 Task: Check the percentage active listings of ranch in the last 5 years.
Action: Mouse moved to (920, 218)
Screenshot: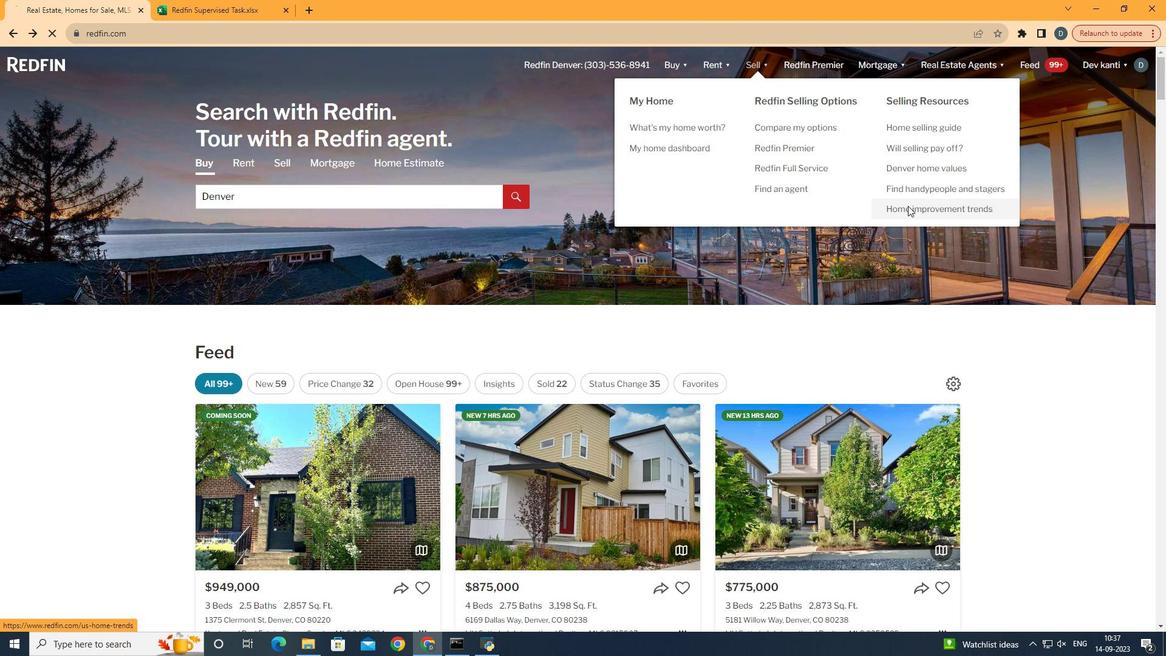 
Action: Mouse pressed left at (920, 218)
Screenshot: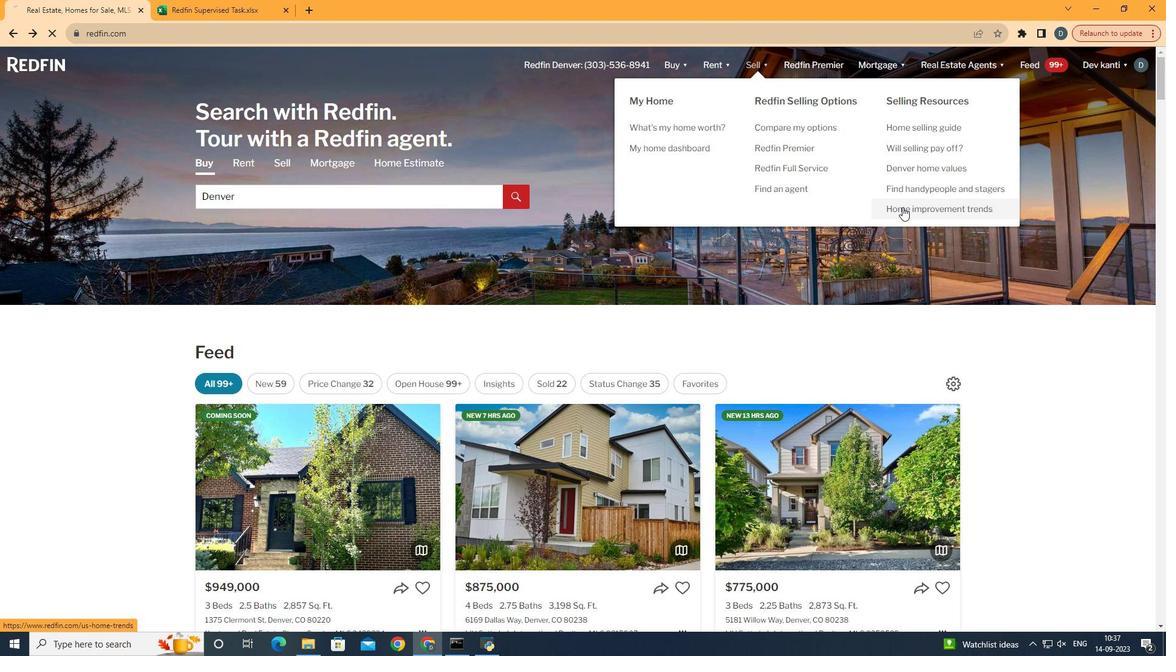 
Action: Mouse moved to (313, 242)
Screenshot: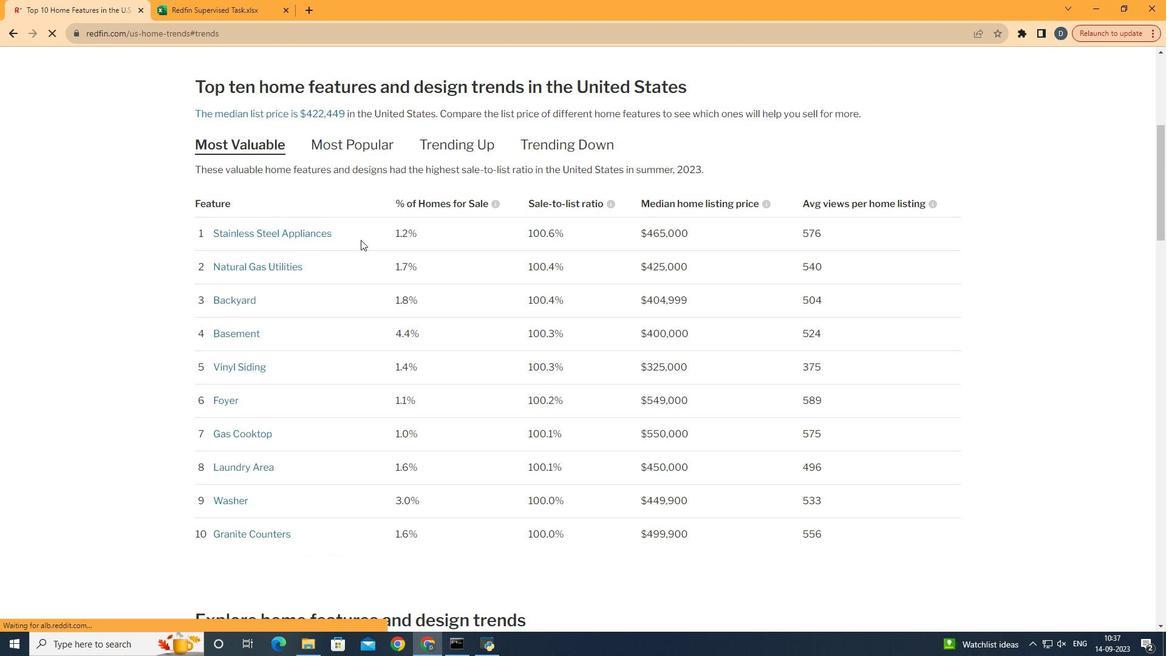 
Action: Mouse pressed left at (313, 242)
Screenshot: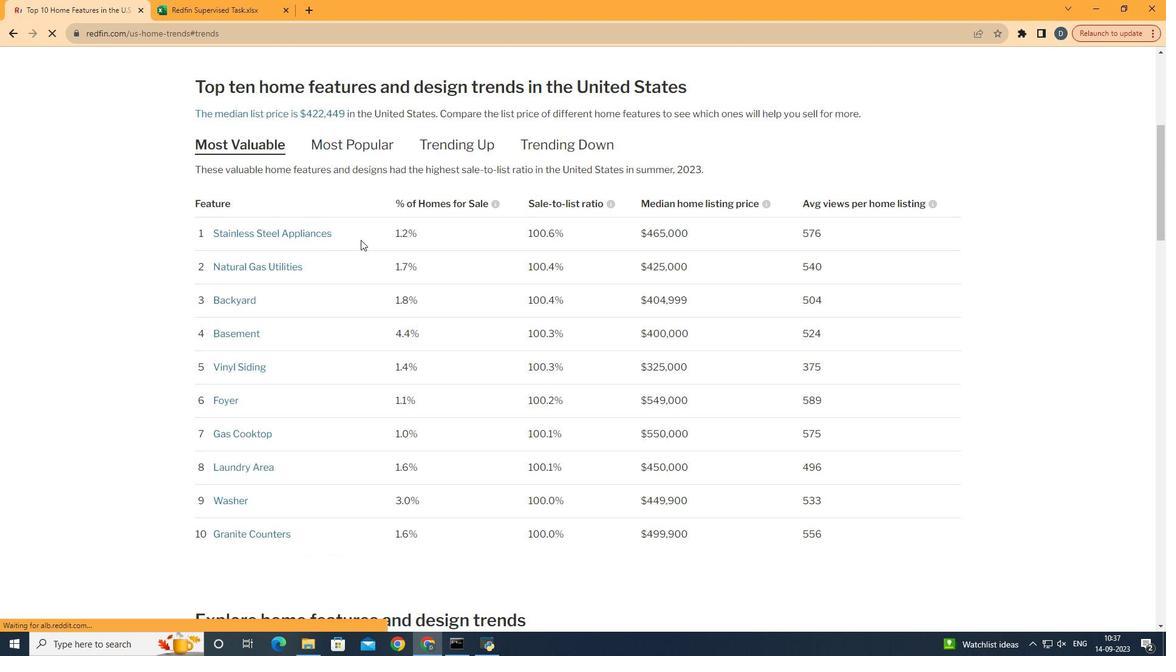 
Action: Mouse moved to (428, 271)
Screenshot: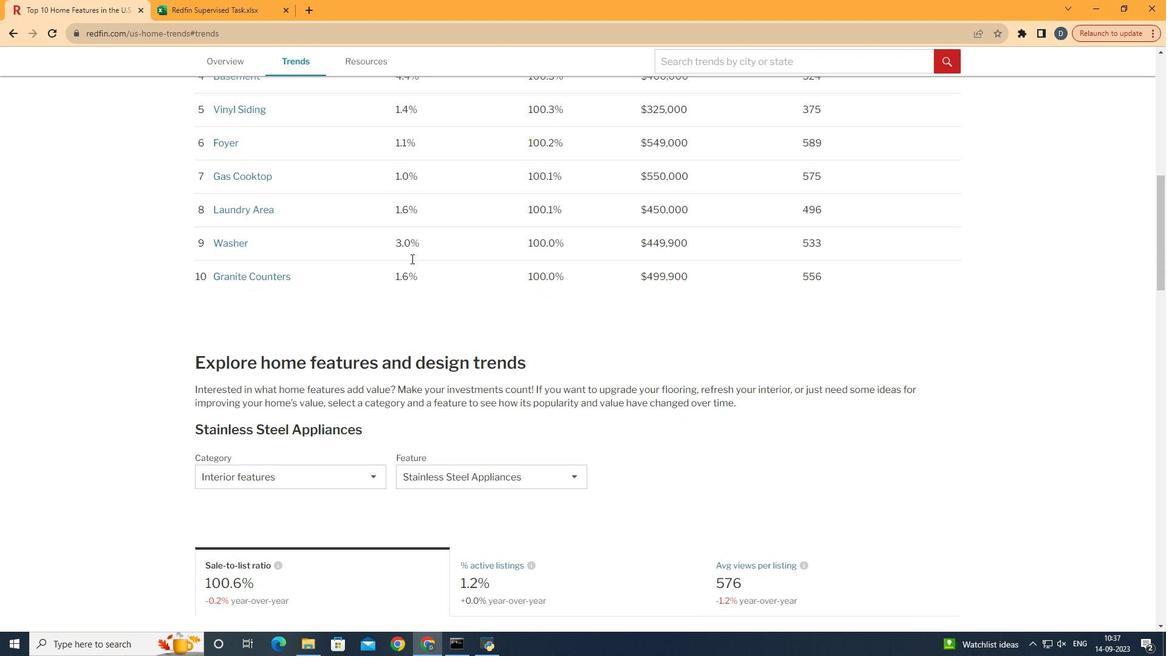 
Action: Mouse scrolled (428, 270) with delta (0, 0)
Screenshot: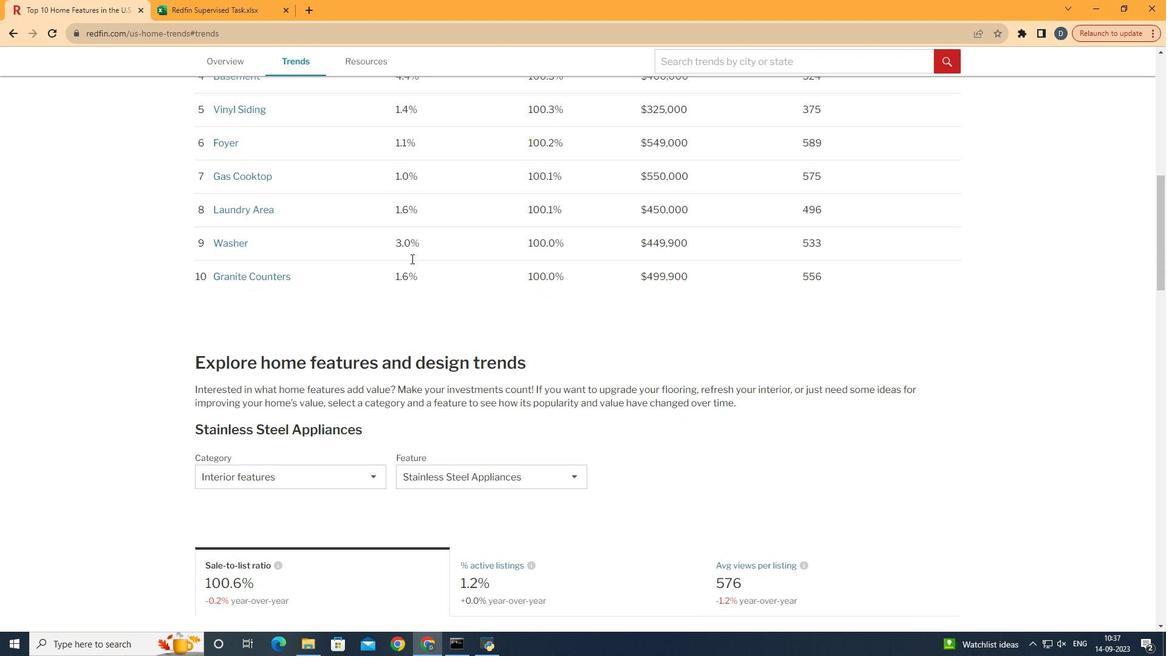 
Action: Mouse moved to (423, 271)
Screenshot: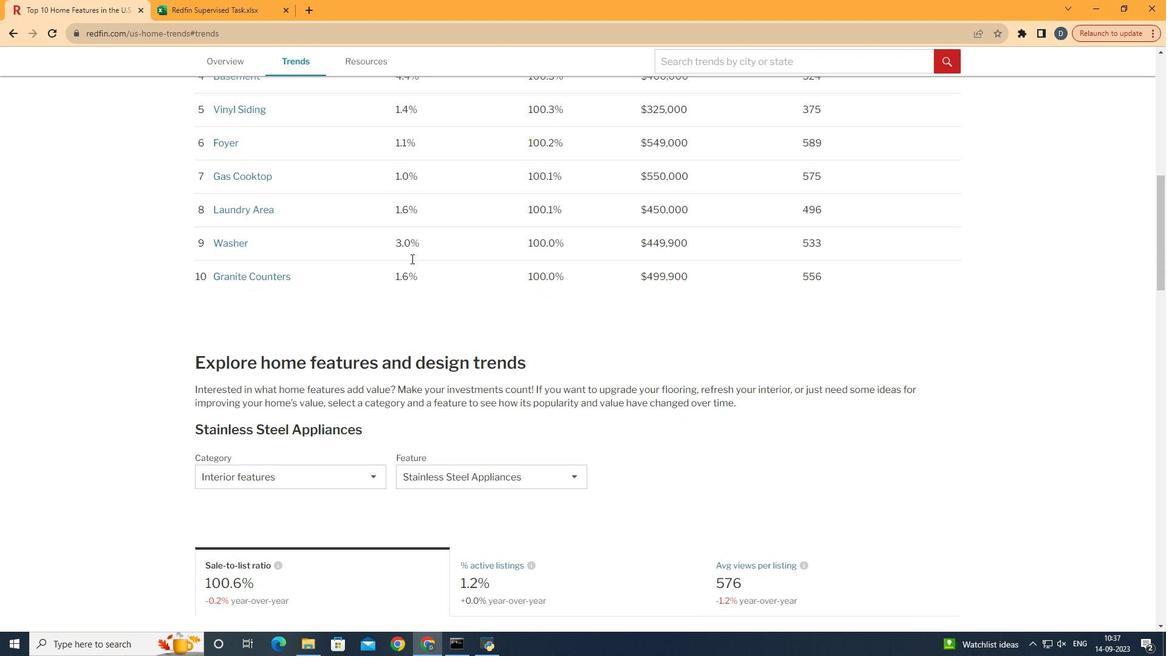 
Action: Mouse scrolled (423, 270) with delta (0, 0)
Screenshot: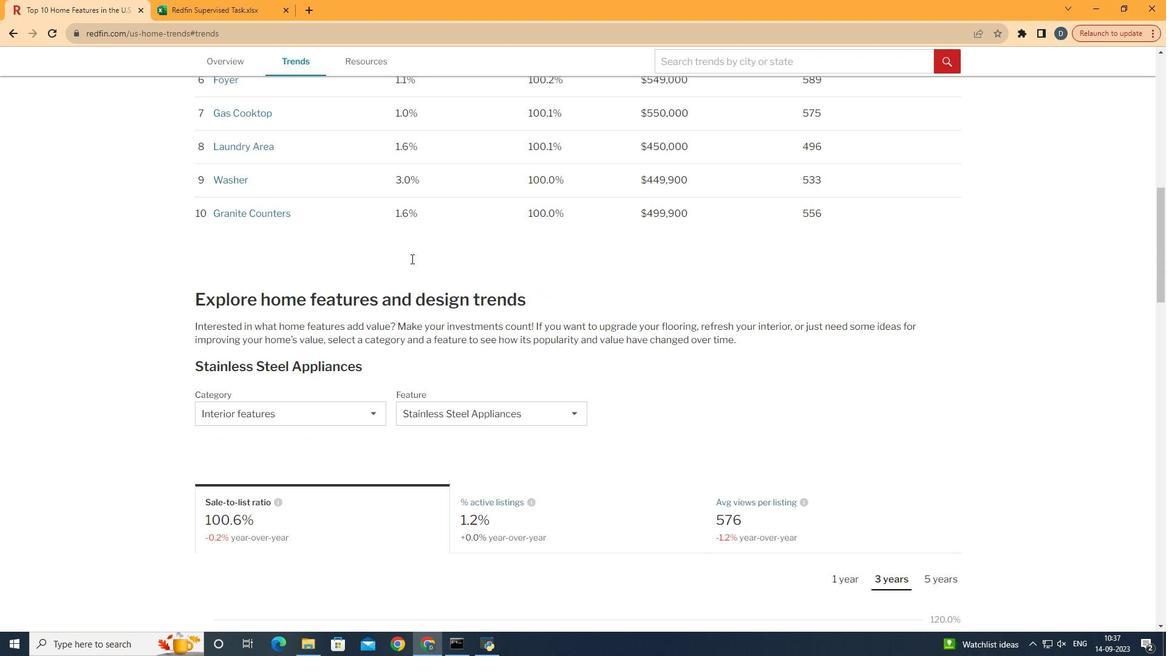 
Action: Mouse moved to (423, 271)
Screenshot: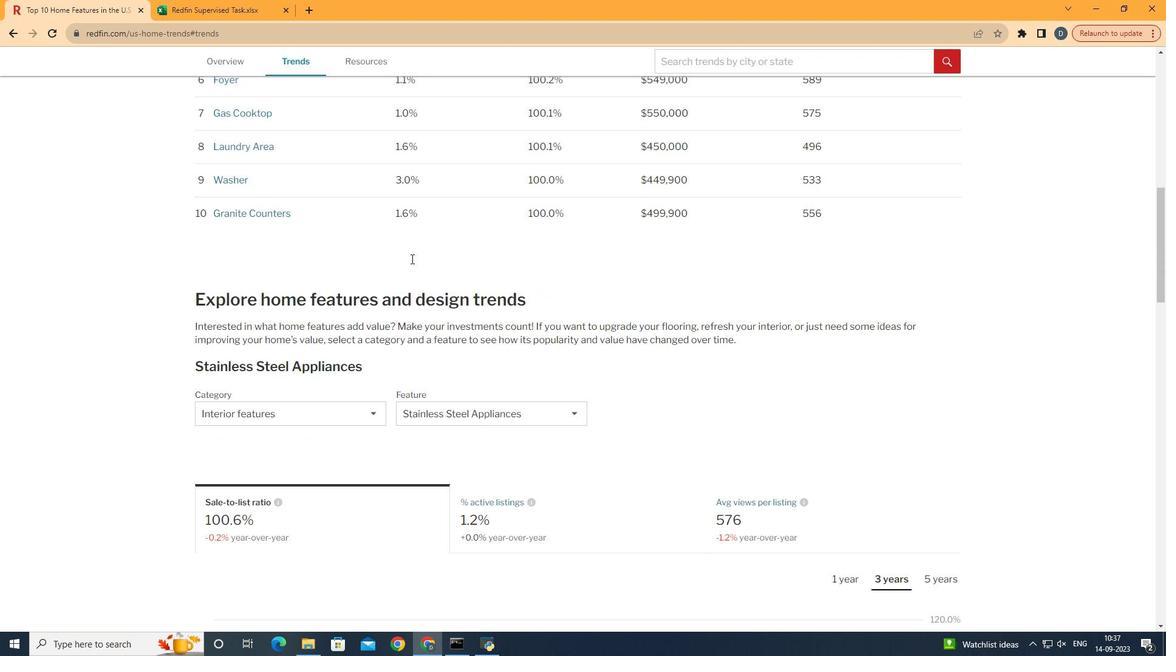
Action: Mouse scrolled (423, 270) with delta (0, 0)
Screenshot: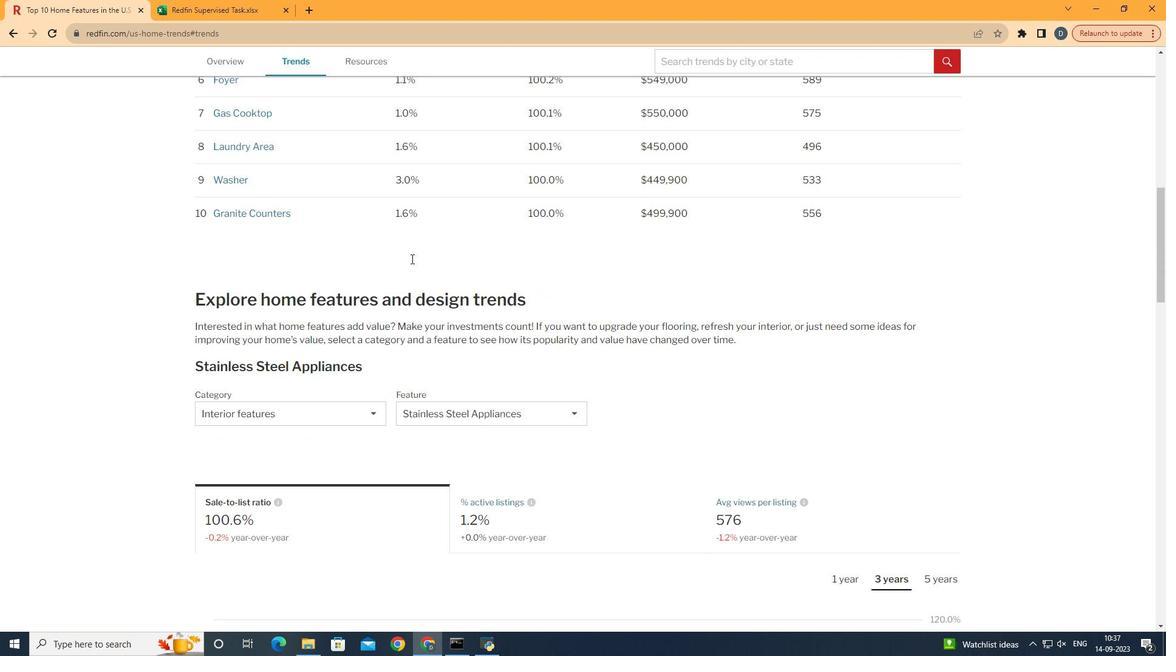 
Action: Mouse moved to (424, 271)
Screenshot: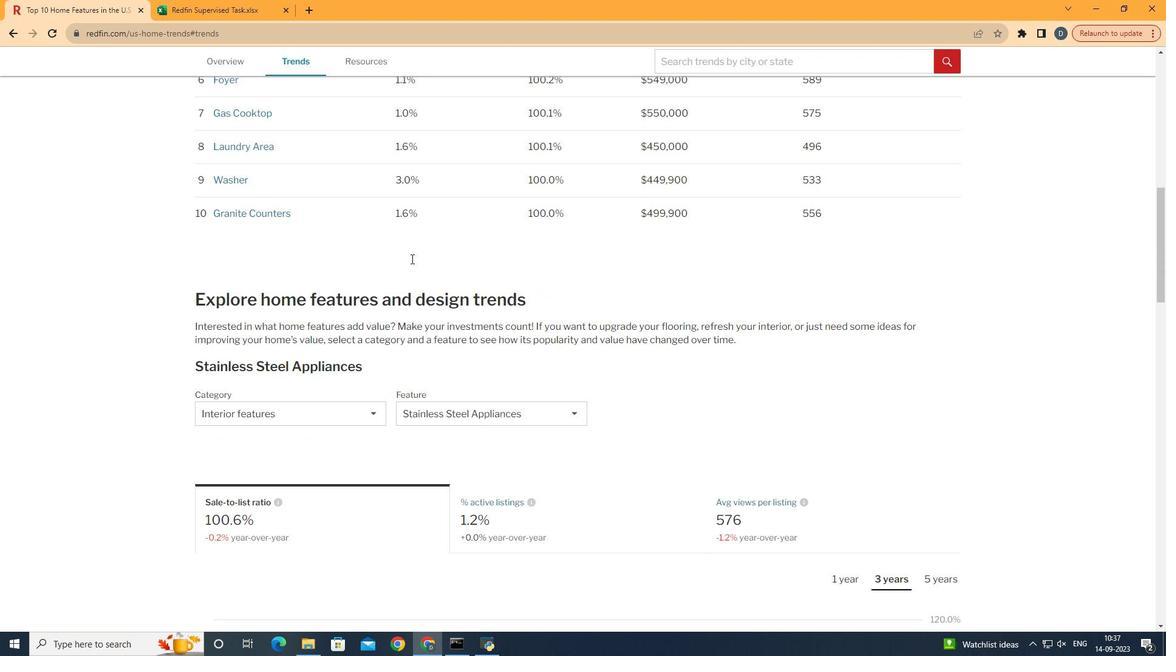 
Action: Mouse scrolled (424, 270) with delta (0, 0)
Screenshot: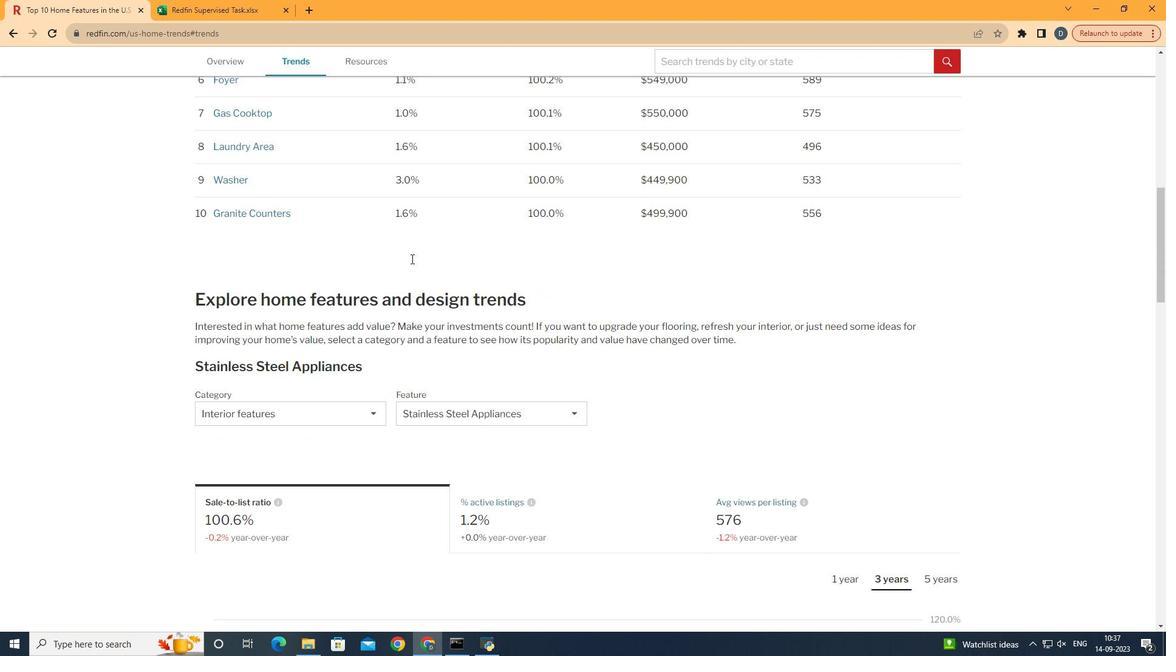 
Action: Mouse moved to (423, 270)
Screenshot: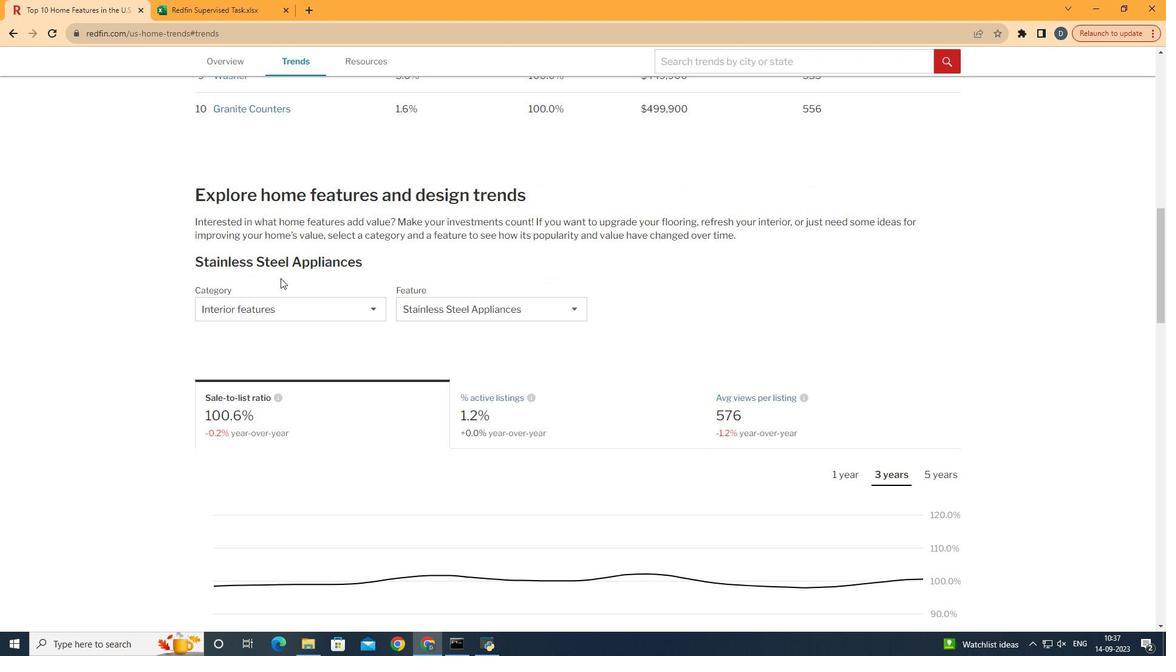
Action: Mouse scrolled (423, 270) with delta (0, 0)
Screenshot: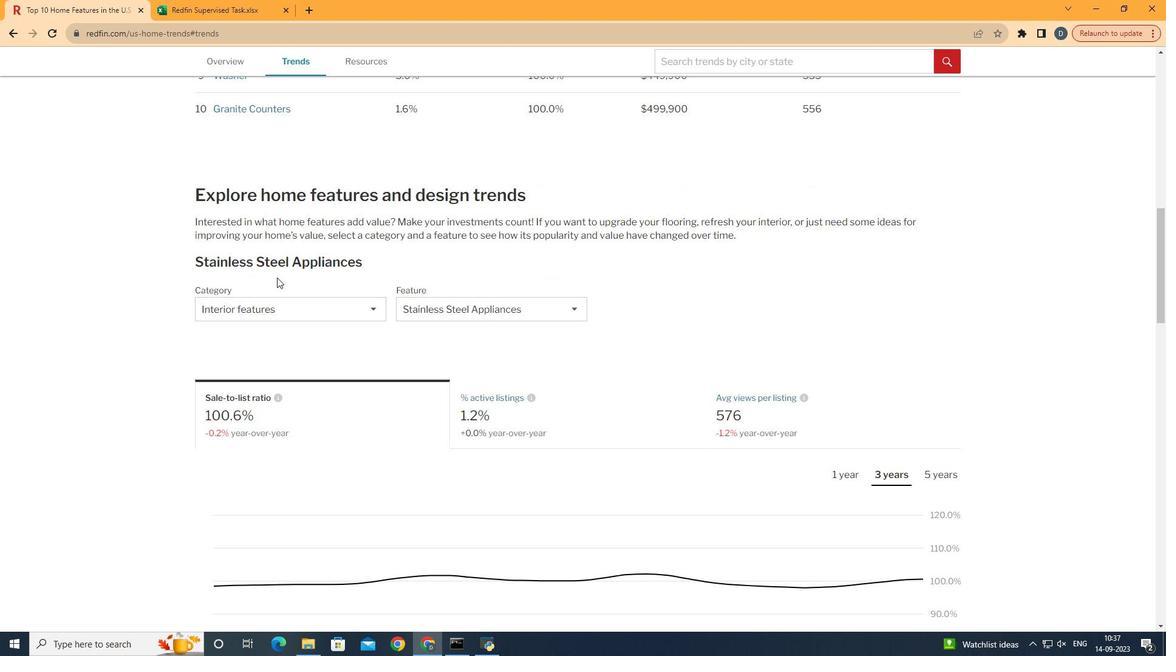 
Action: Mouse scrolled (423, 270) with delta (0, 0)
Screenshot: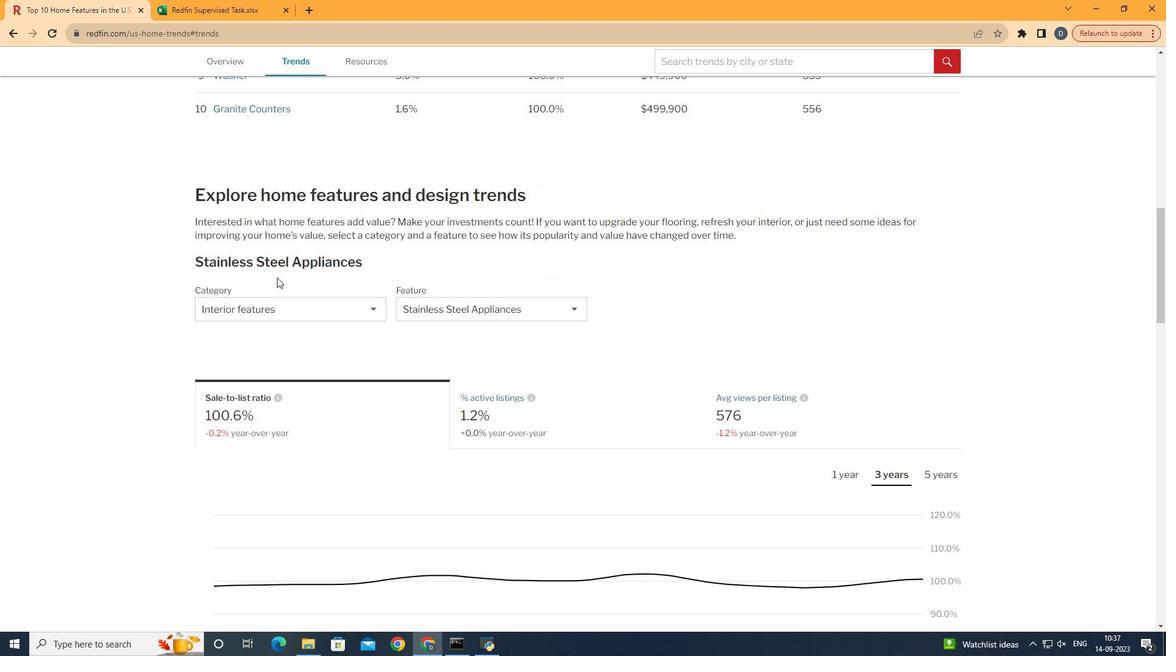 
Action: Mouse scrolled (423, 270) with delta (0, 0)
Screenshot: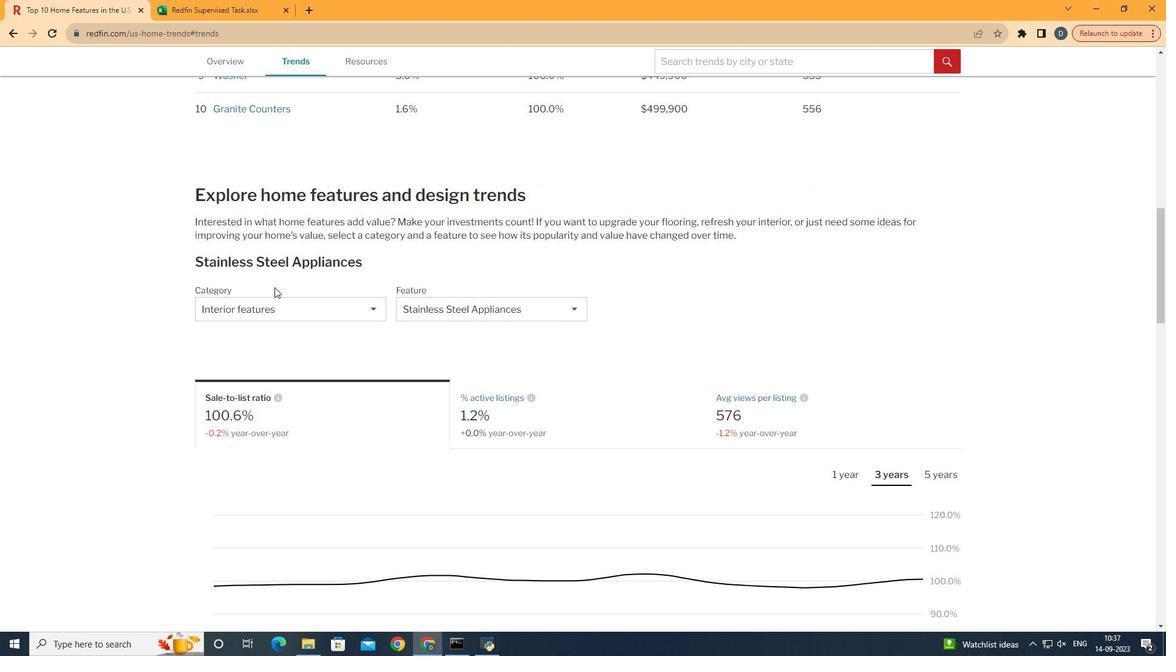 
Action: Mouse moved to (287, 328)
Screenshot: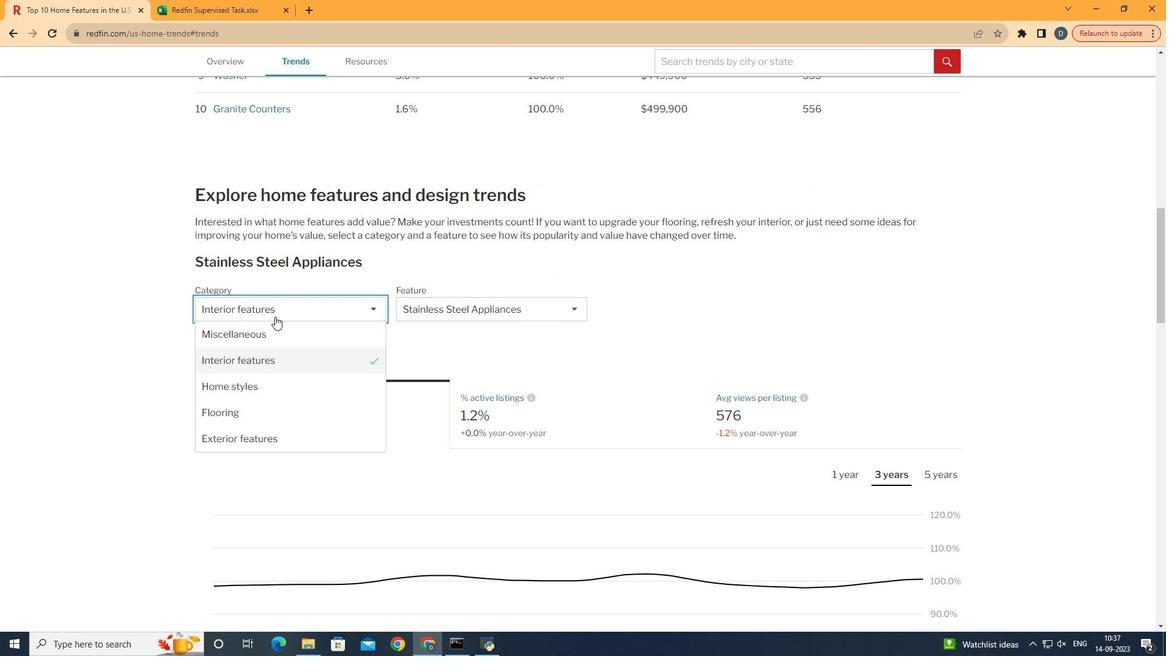
Action: Mouse pressed left at (287, 328)
Screenshot: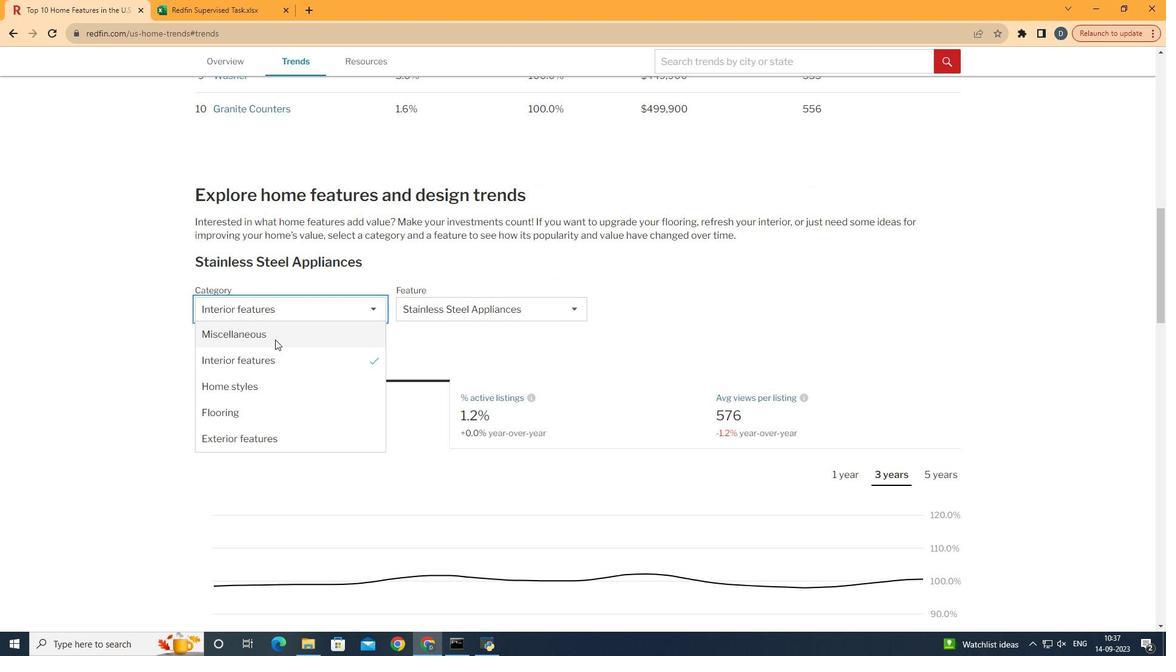 
Action: Mouse moved to (313, 396)
Screenshot: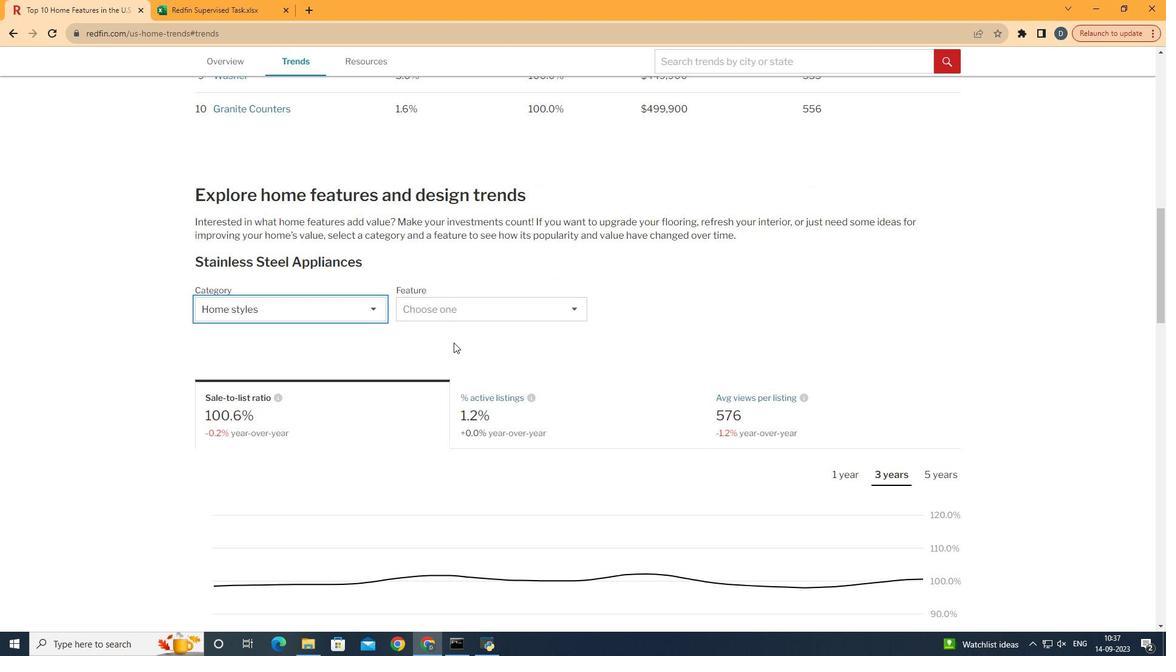 
Action: Mouse pressed left at (313, 396)
Screenshot: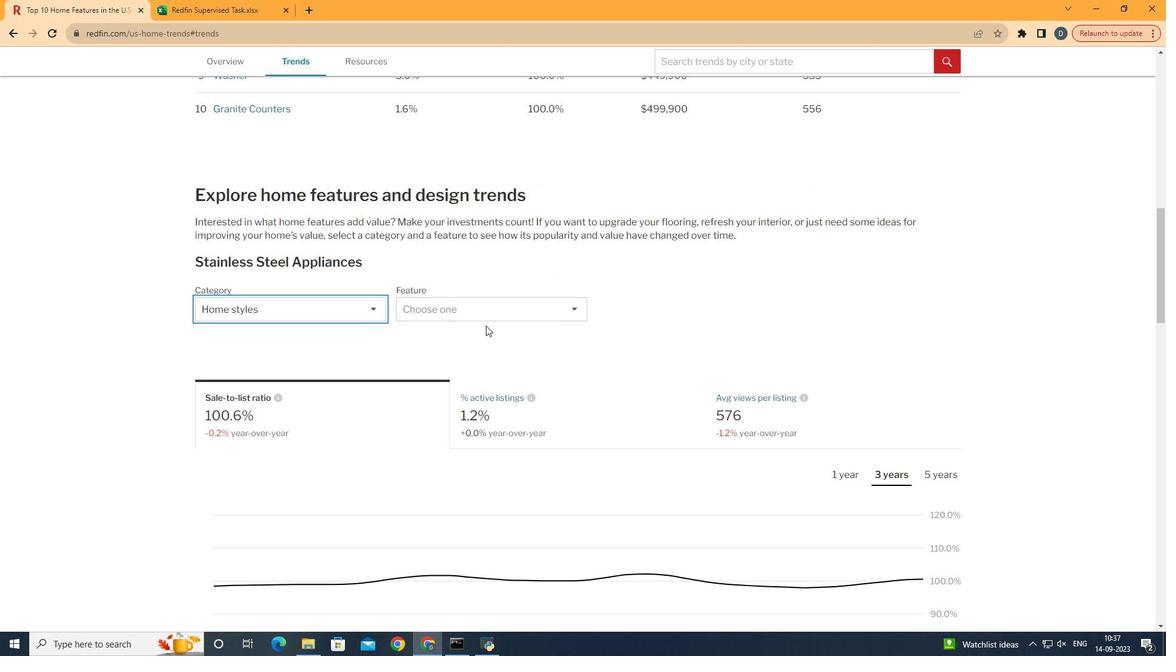 
Action: Mouse moved to (526, 320)
Screenshot: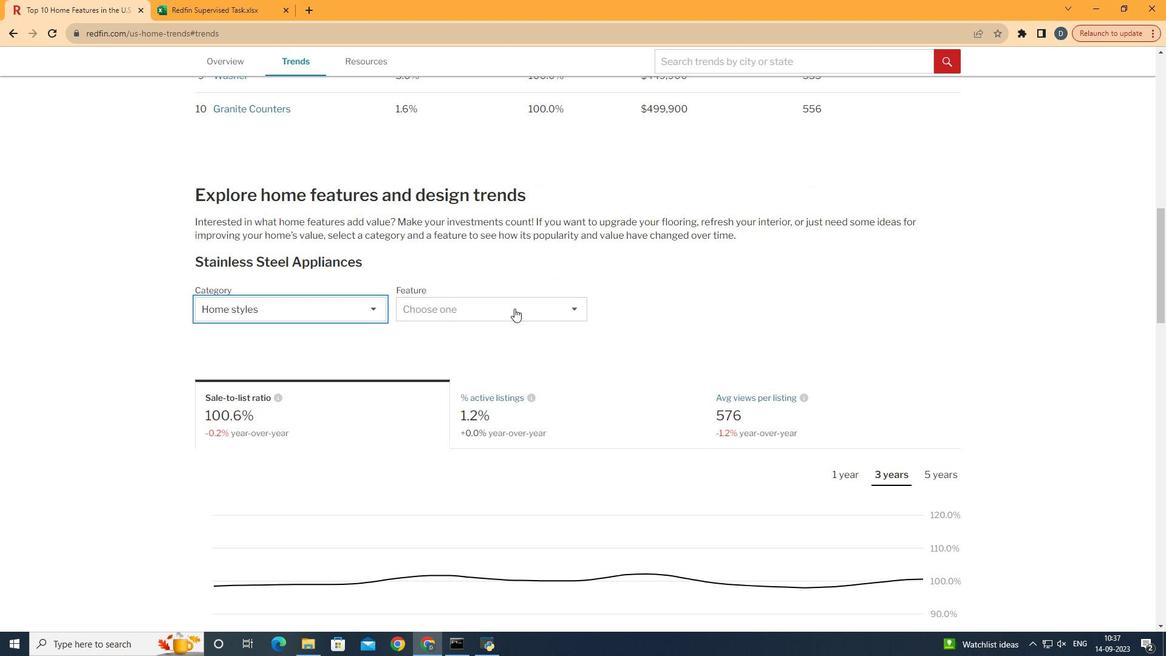 
Action: Mouse pressed left at (526, 320)
Screenshot: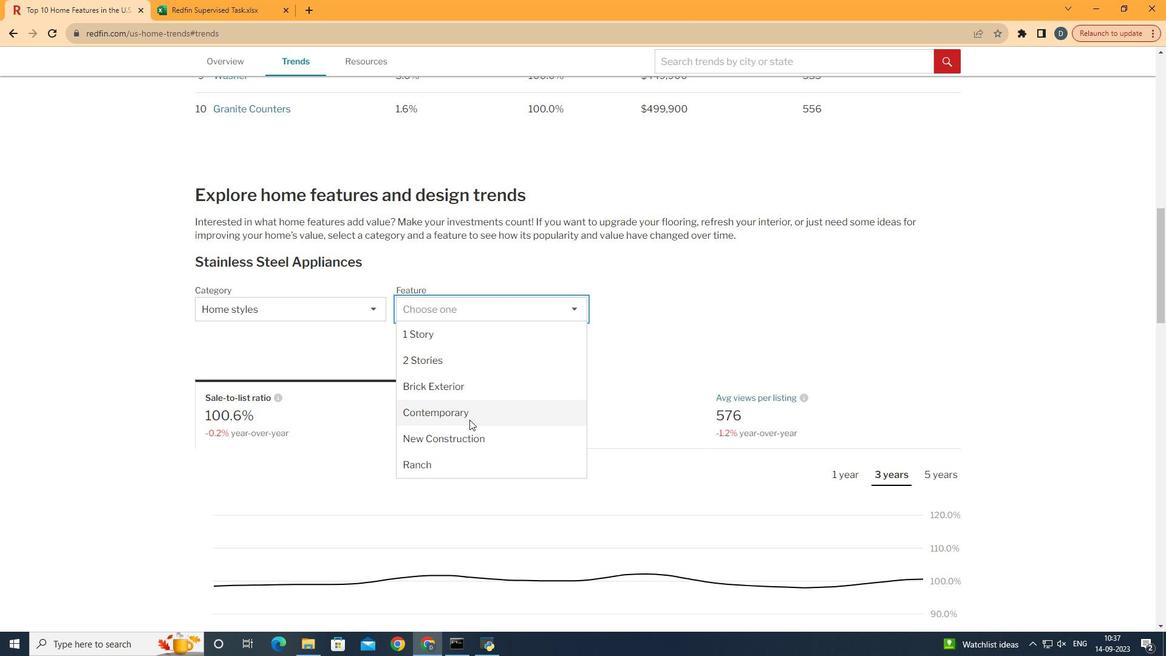 
Action: Mouse moved to (476, 475)
Screenshot: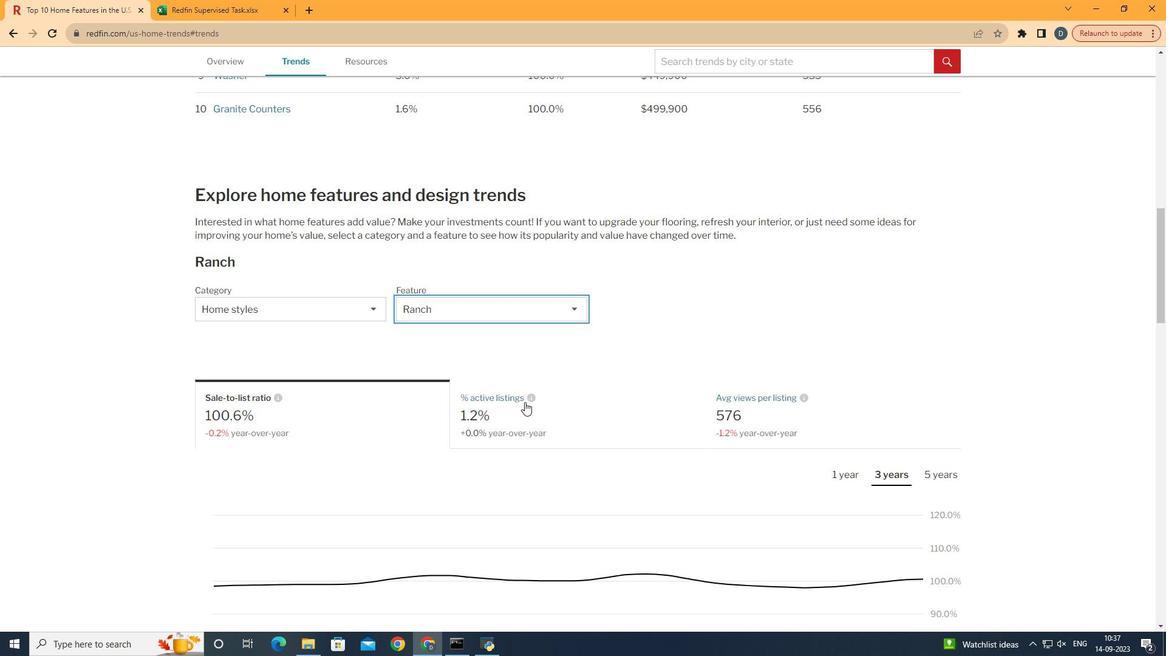 
Action: Mouse pressed left at (476, 475)
Screenshot: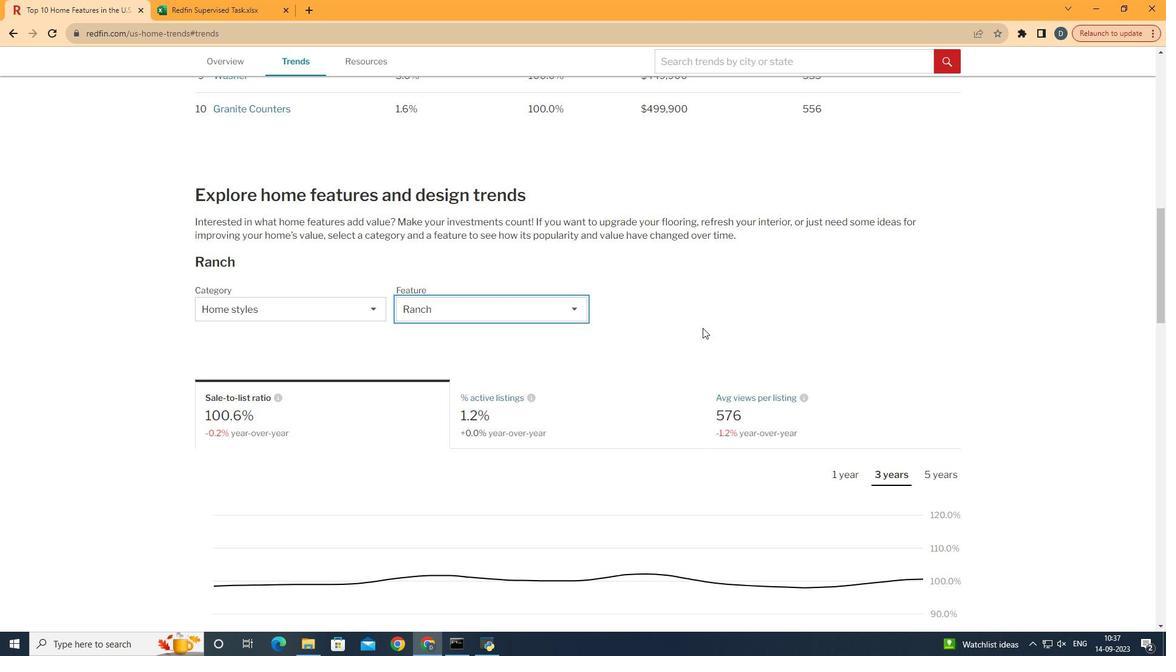 
Action: Mouse moved to (715, 340)
Screenshot: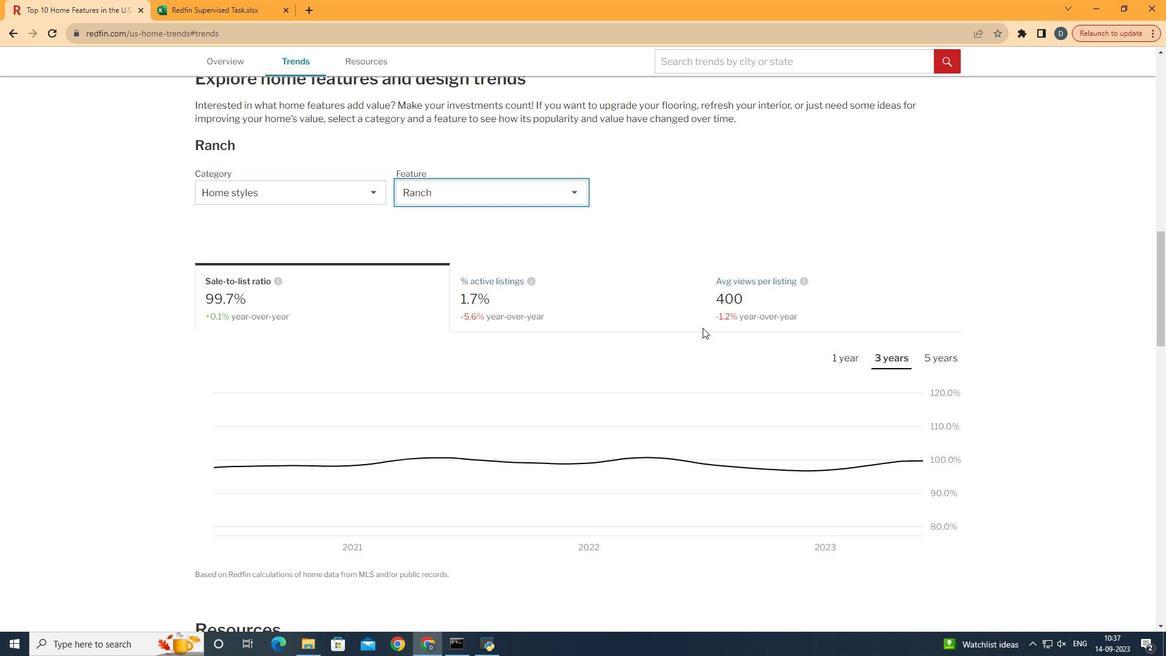 
Action: Mouse scrolled (715, 339) with delta (0, 0)
Screenshot: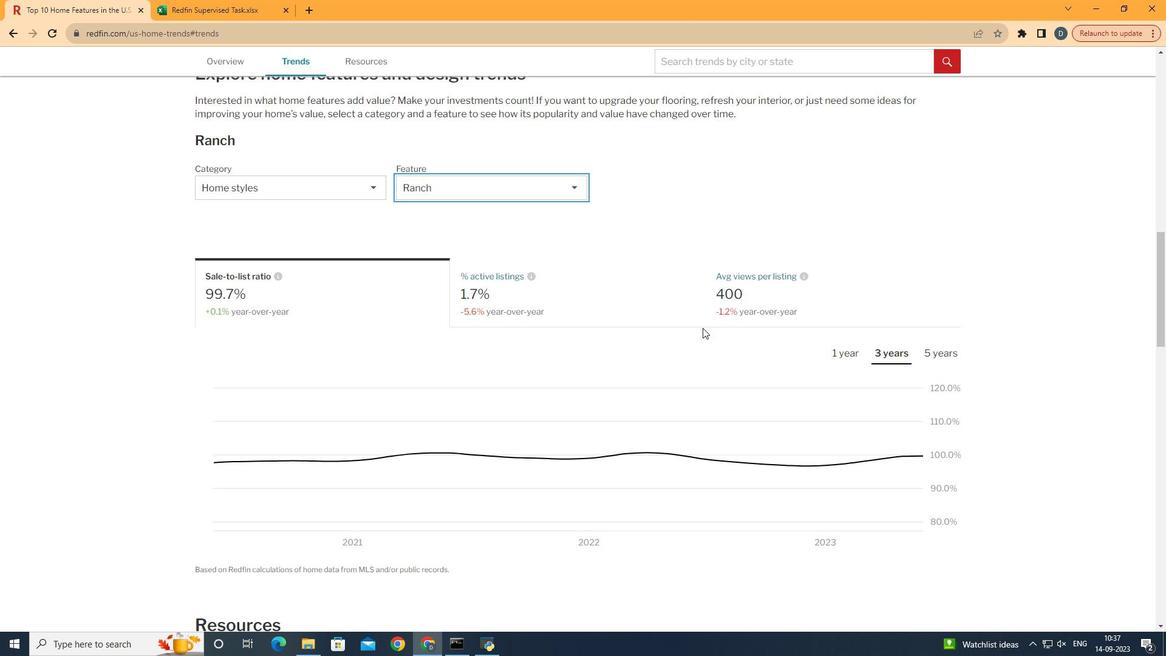 
Action: Mouse scrolled (715, 339) with delta (0, 0)
Screenshot: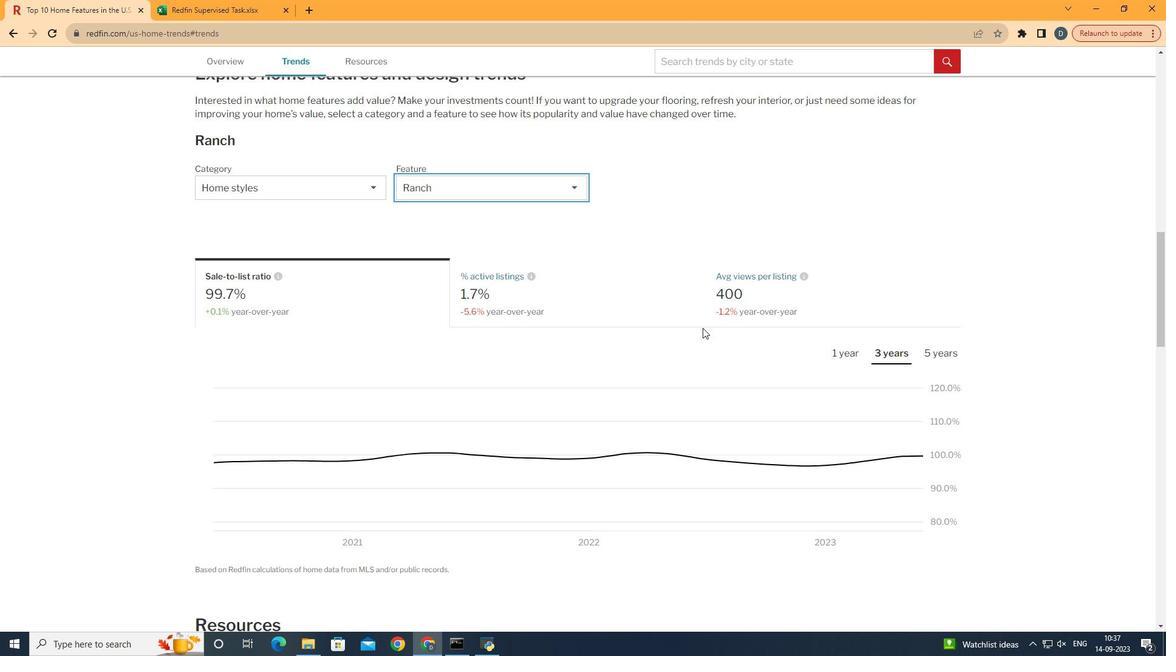 
Action: Mouse moved to (620, 318)
Screenshot: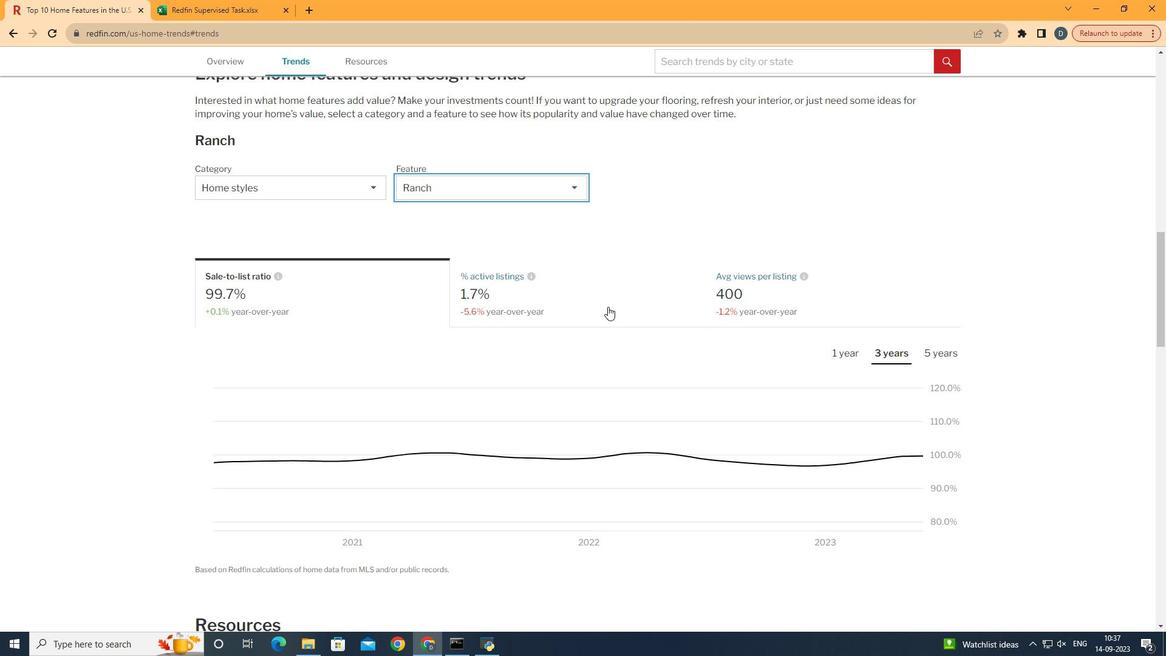 
Action: Mouse pressed left at (620, 318)
Screenshot: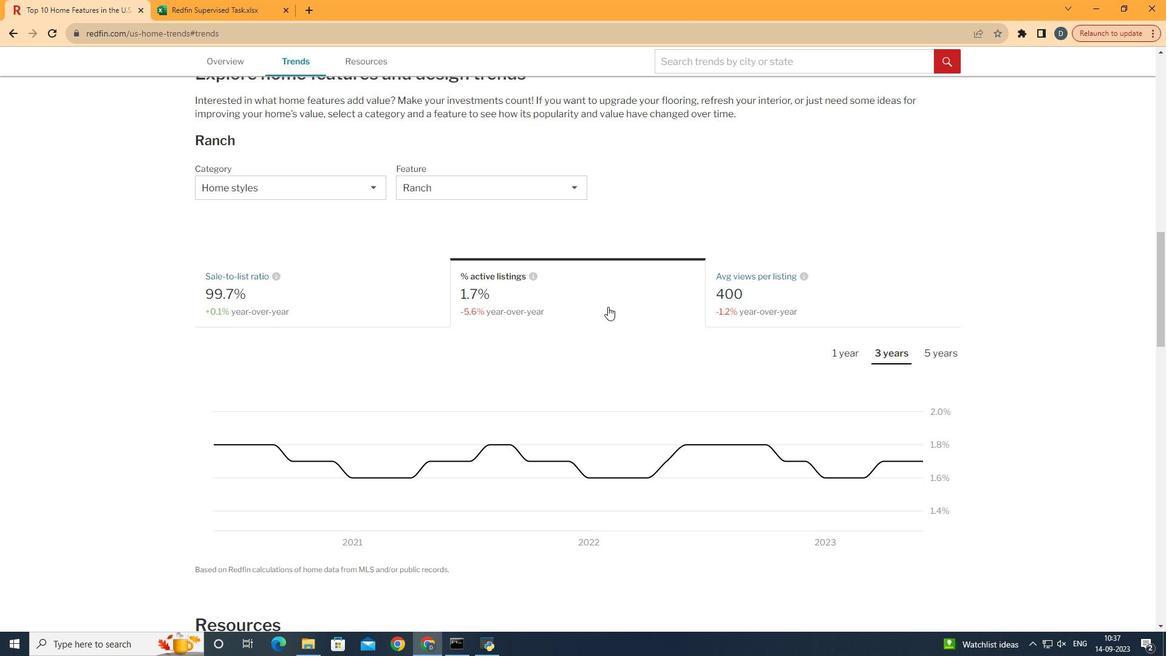 
Action: Mouse moved to (948, 365)
Screenshot: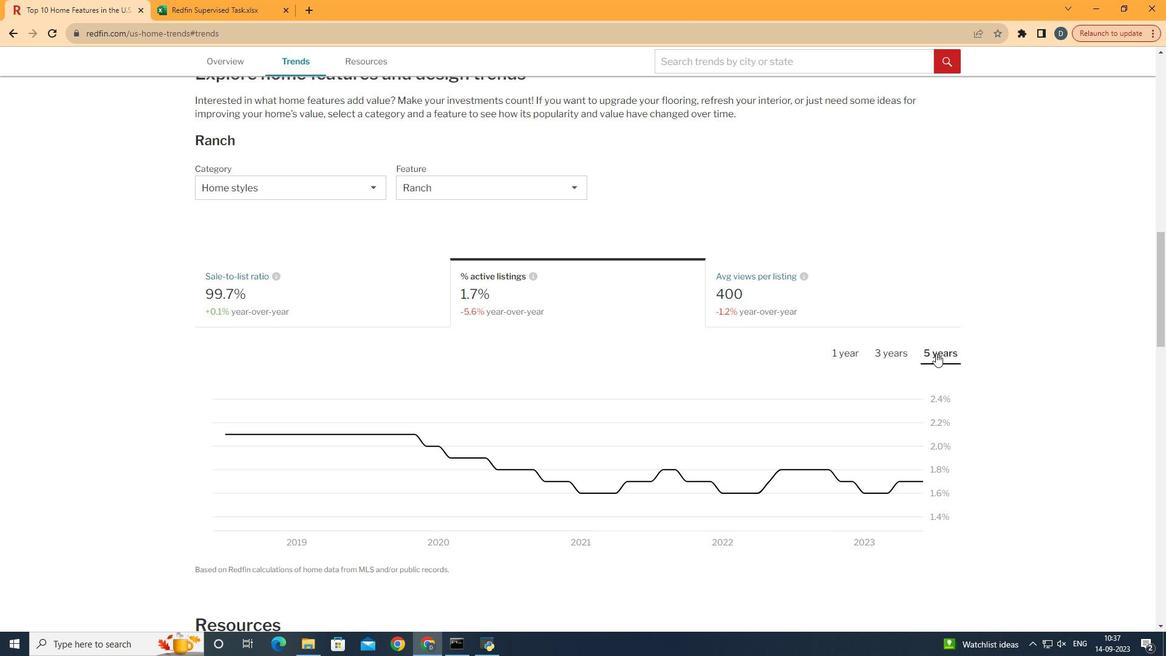 
Action: Mouse pressed left at (948, 365)
Screenshot: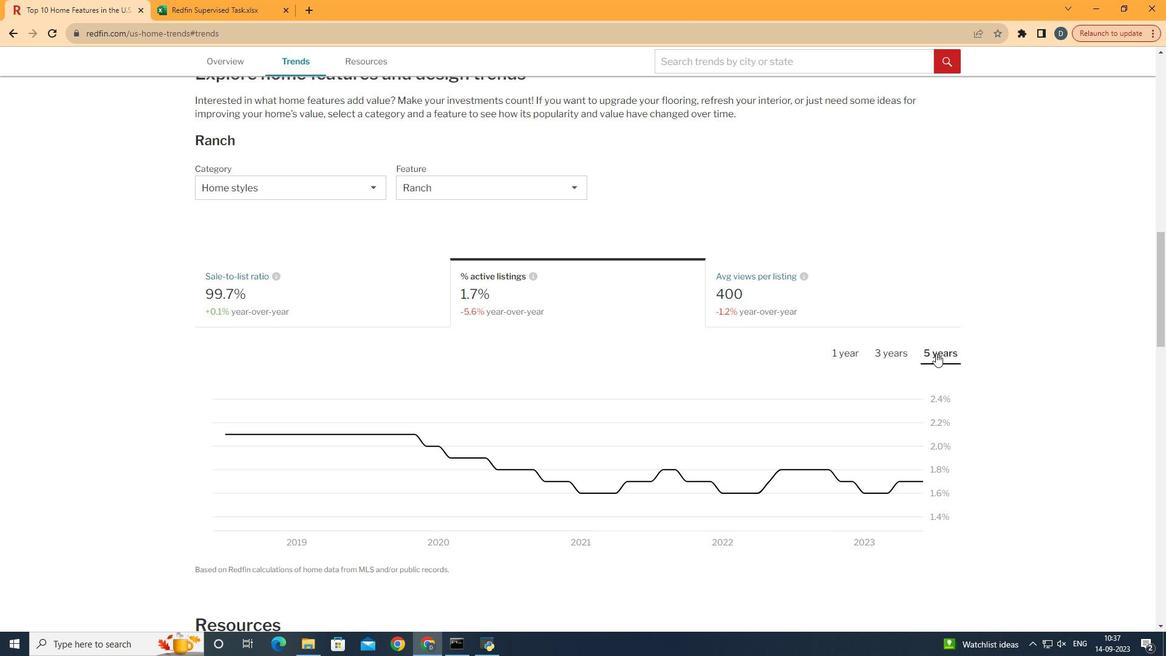 
